 Task: Create a due date automation trigger when advanced on, 2 hours after a card is due add basic but not in list "Resume".
Action: Mouse moved to (1079, 91)
Screenshot: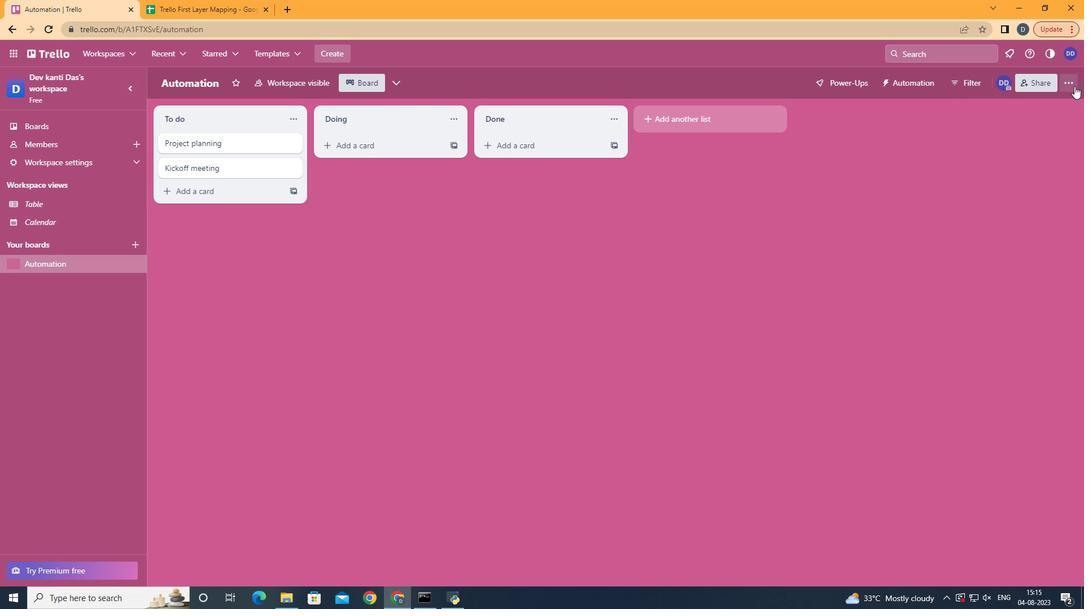 
Action: Mouse pressed left at (1079, 91)
Screenshot: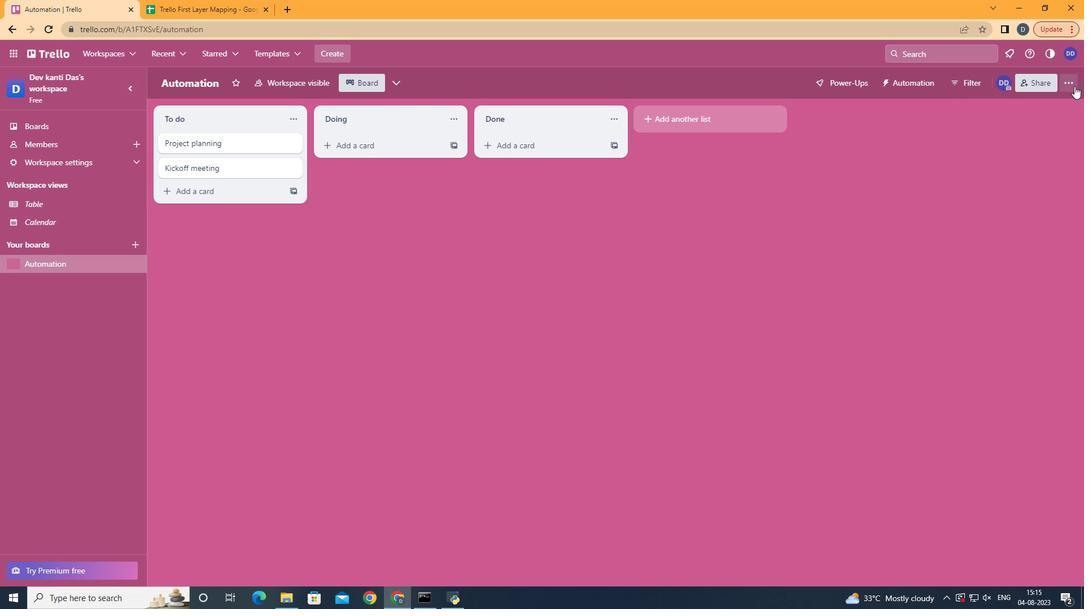 
Action: Mouse moved to (984, 238)
Screenshot: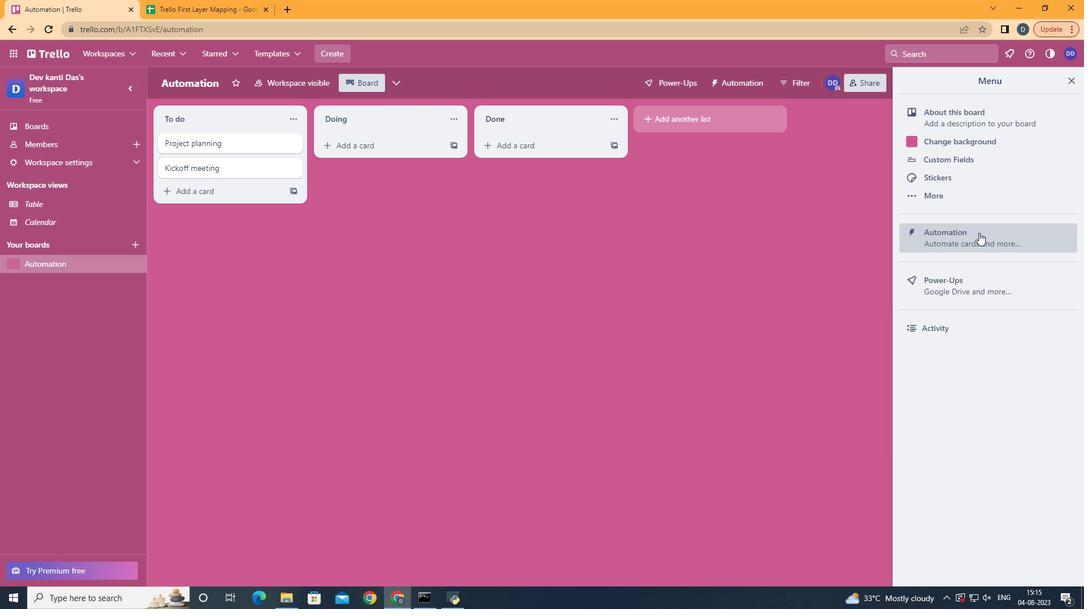 
Action: Mouse pressed left at (984, 238)
Screenshot: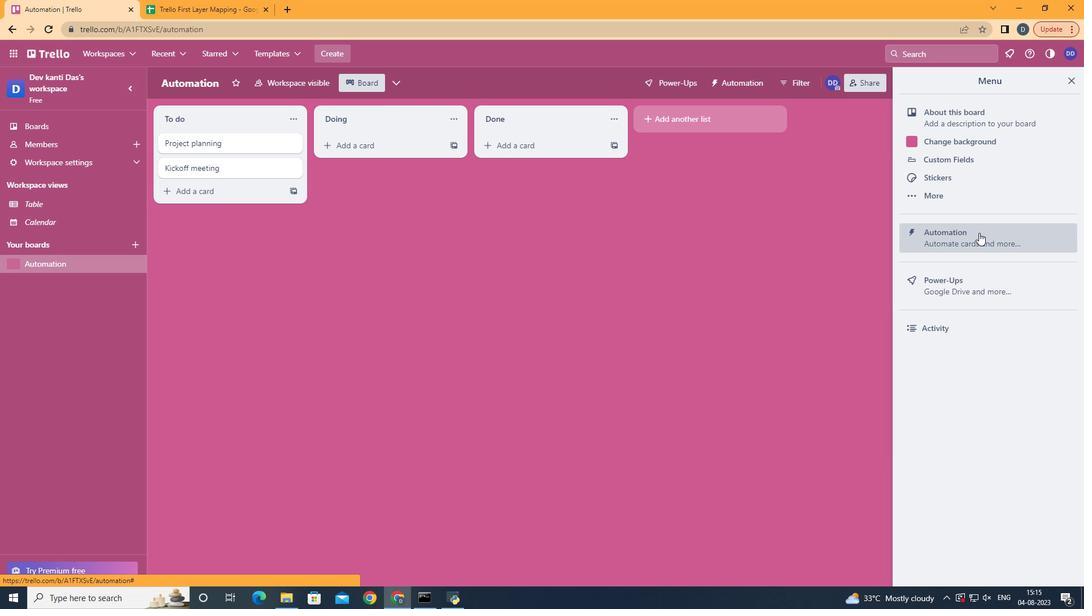 
Action: Mouse moved to (244, 236)
Screenshot: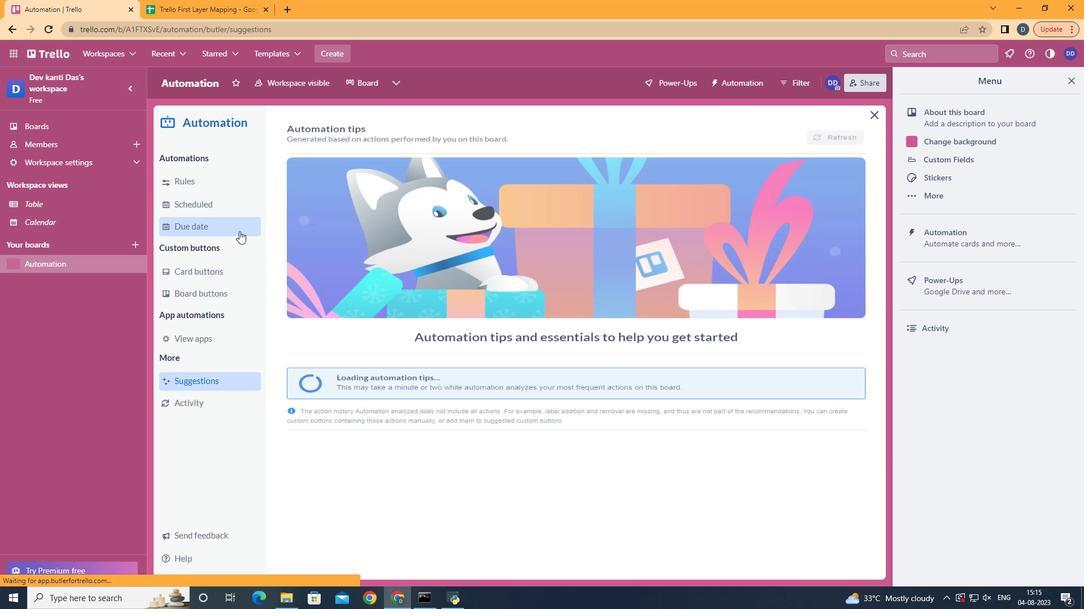 
Action: Mouse pressed left at (244, 236)
Screenshot: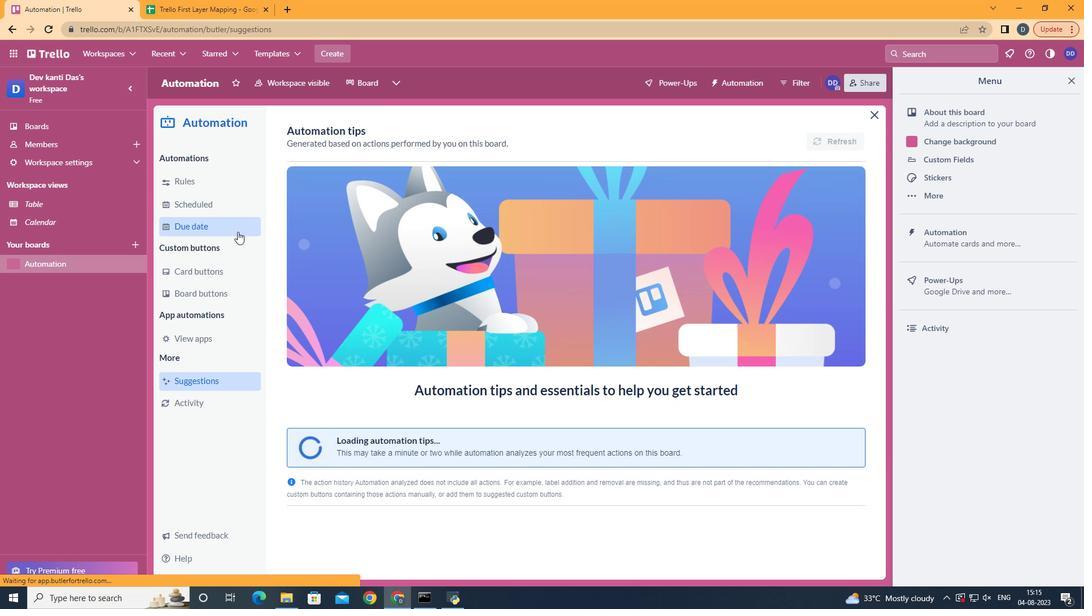 
Action: Mouse moved to (805, 137)
Screenshot: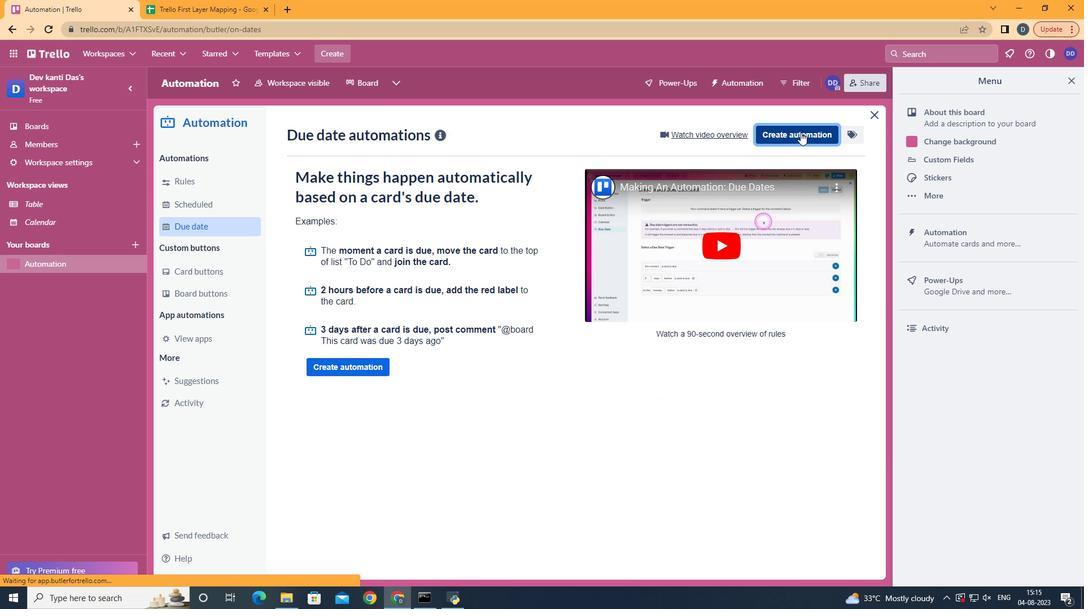 
Action: Mouse pressed left at (805, 137)
Screenshot: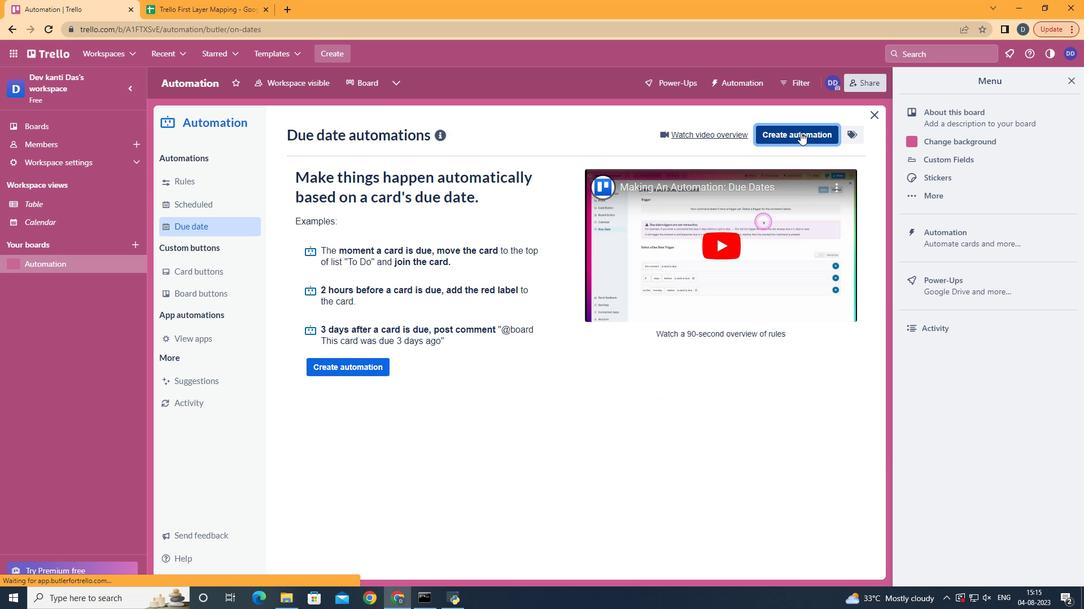 
Action: Mouse moved to (573, 247)
Screenshot: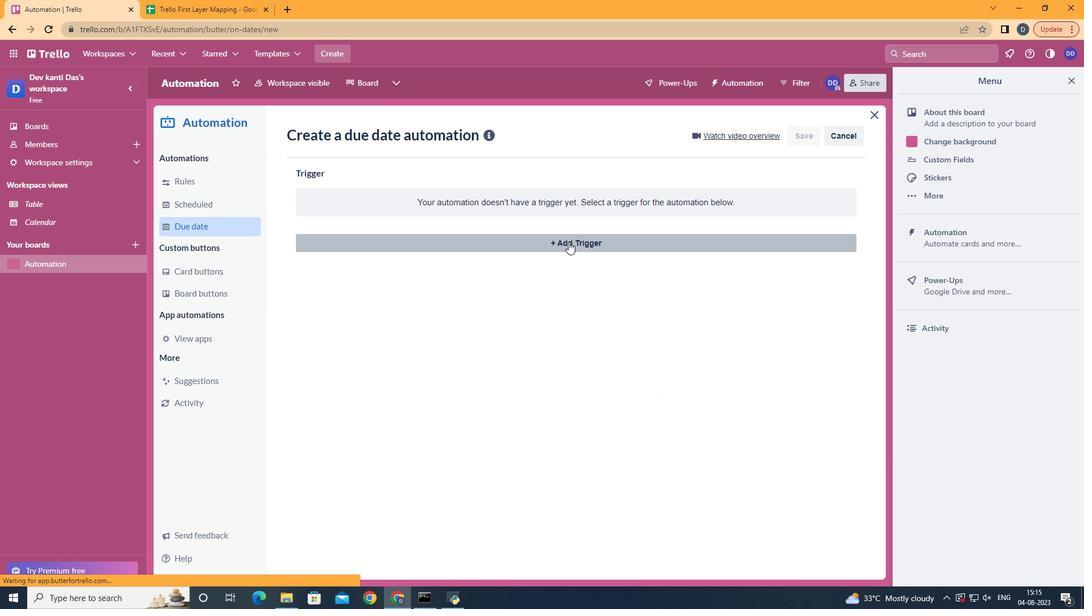 
Action: Mouse pressed left at (573, 247)
Screenshot: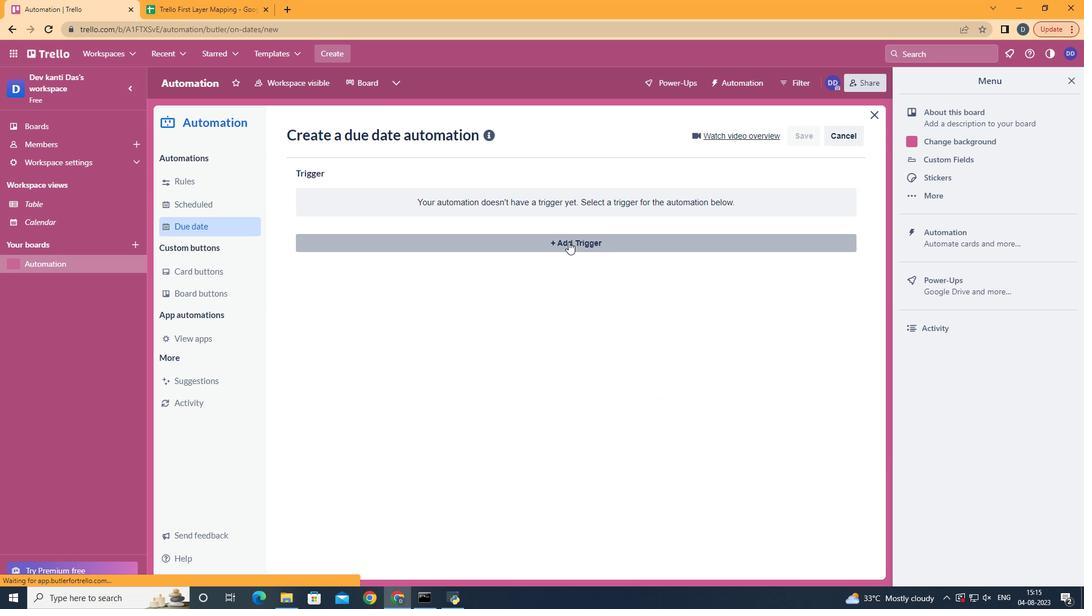 
Action: Mouse moved to (389, 491)
Screenshot: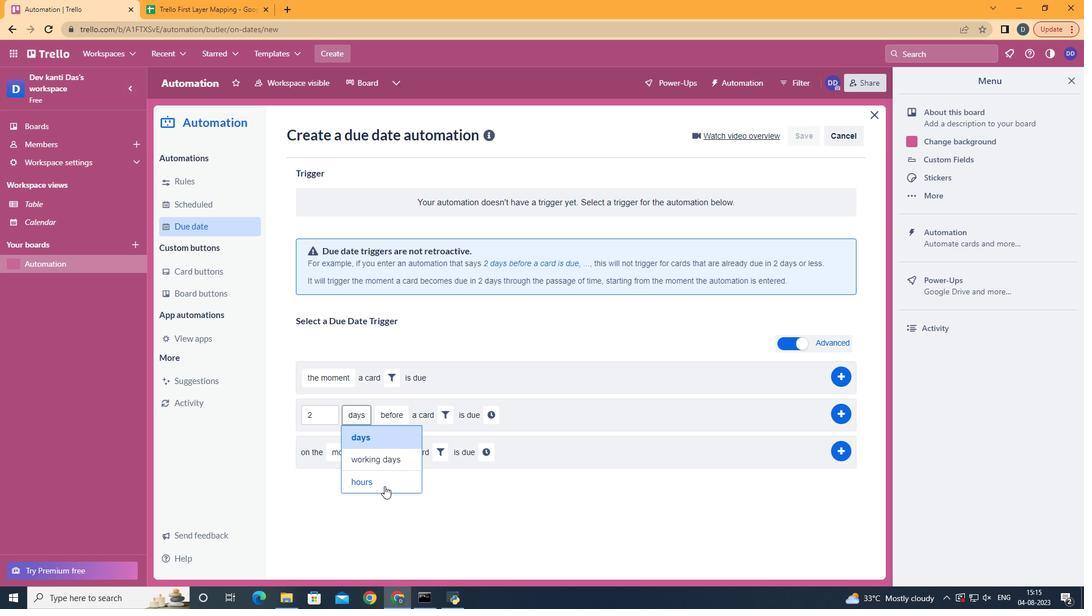 
Action: Mouse pressed left at (389, 491)
Screenshot: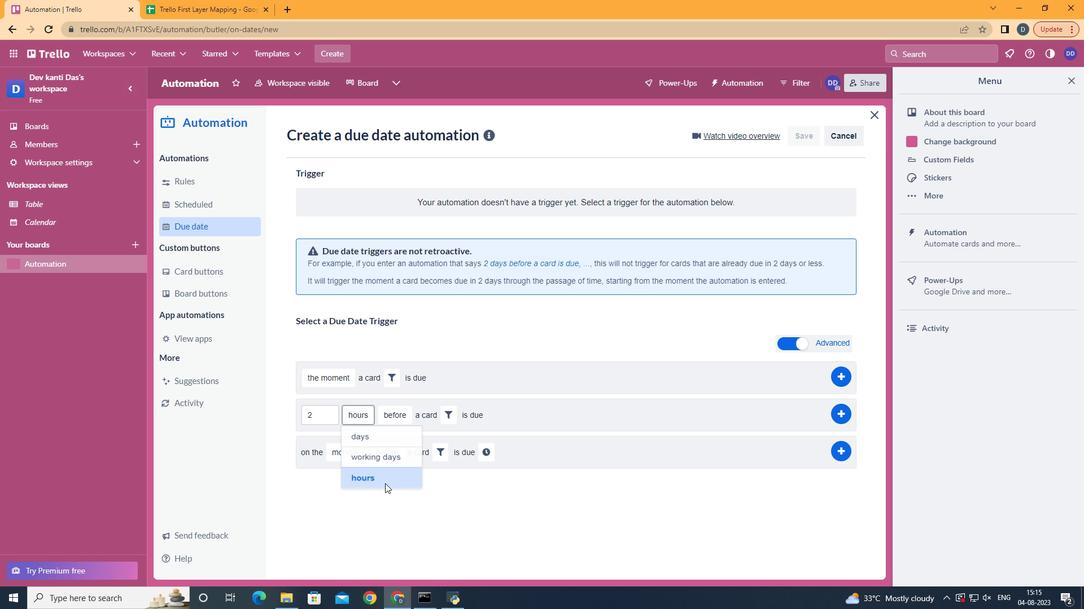 
Action: Mouse moved to (409, 468)
Screenshot: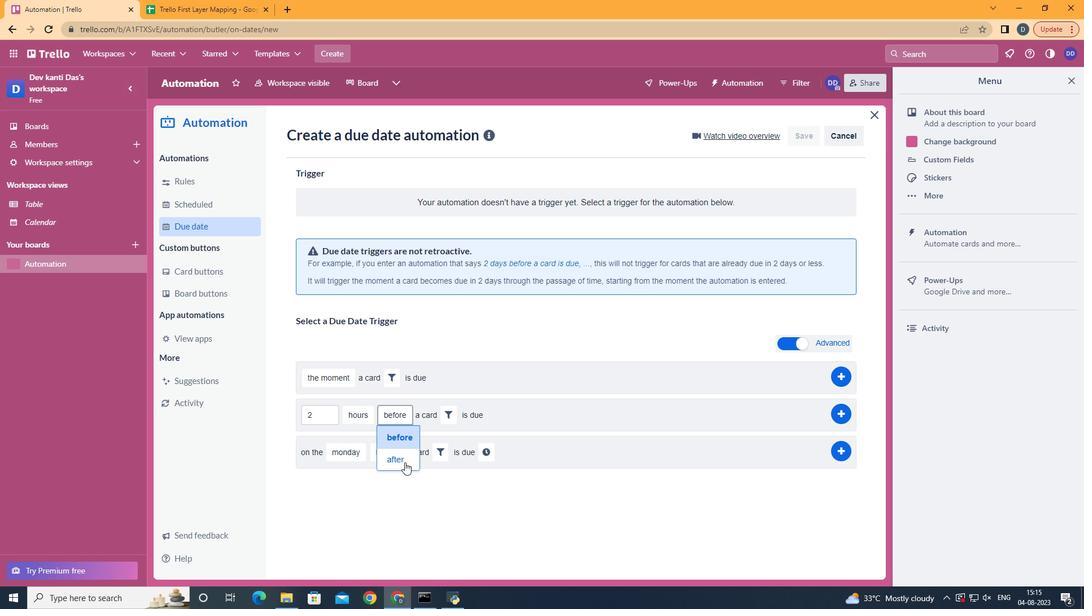 
Action: Mouse pressed left at (409, 468)
Screenshot: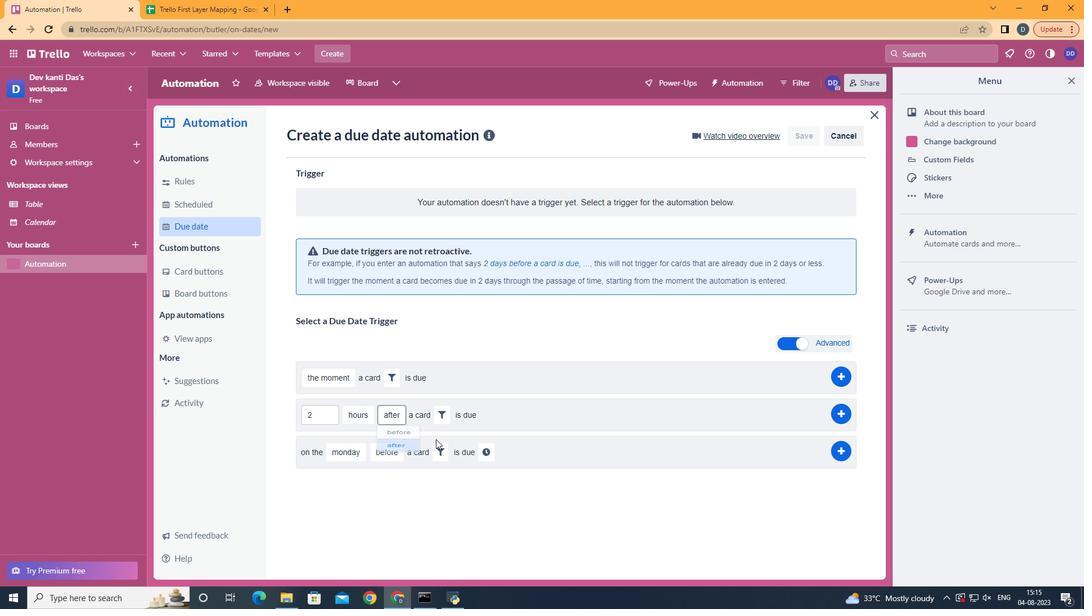 
Action: Mouse moved to (453, 422)
Screenshot: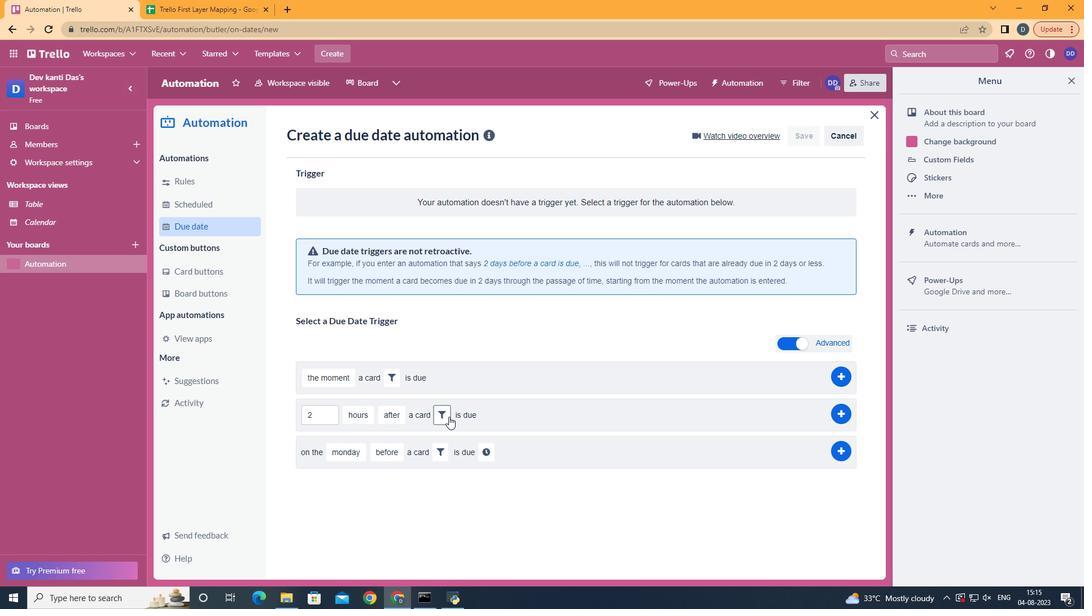 
Action: Mouse pressed left at (453, 422)
Screenshot: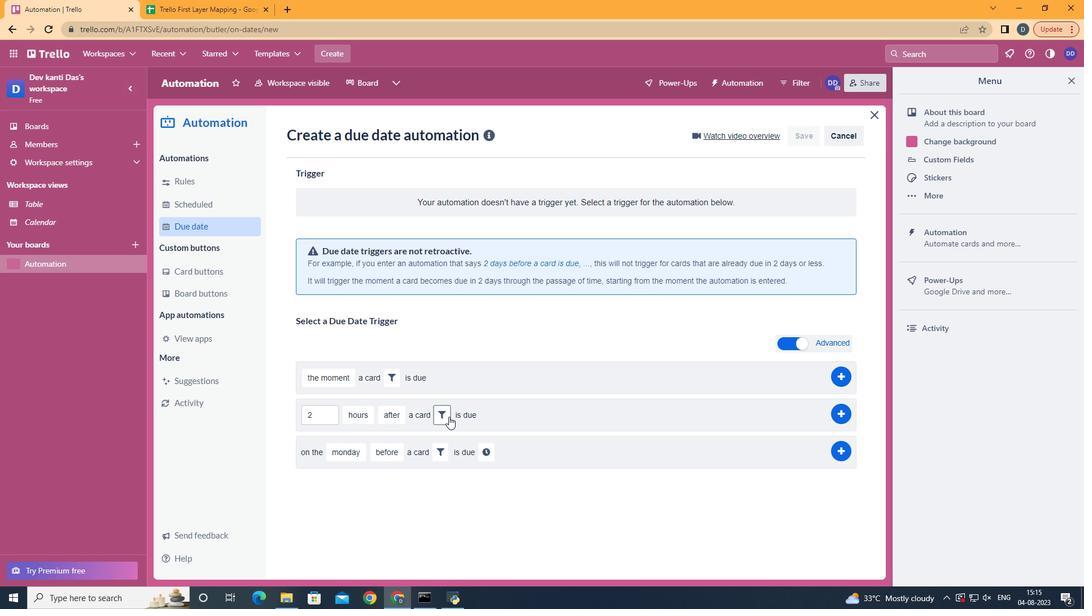 
Action: Mouse moved to (457, 508)
Screenshot: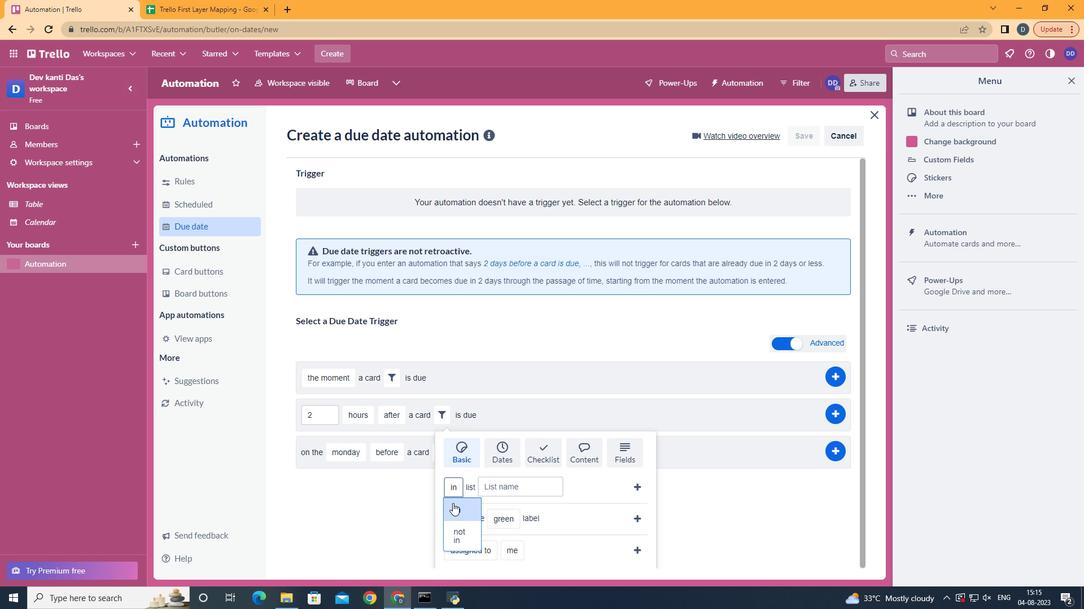 
Action: Mouse pressed left at (457, 508)
Screenshot: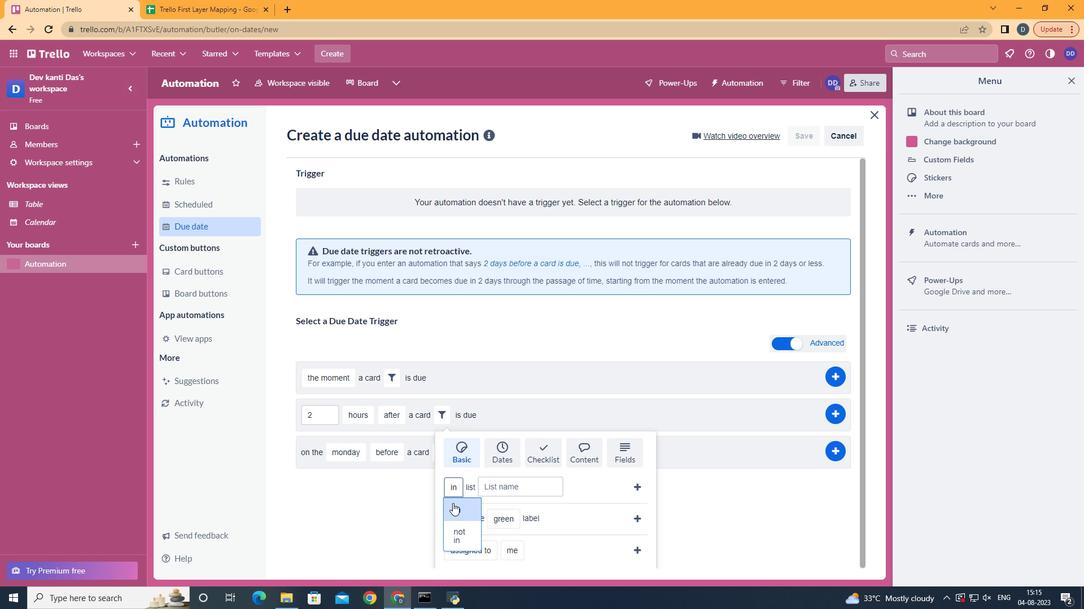 
Action: Mouse moved to (463, 535)
Screenshot: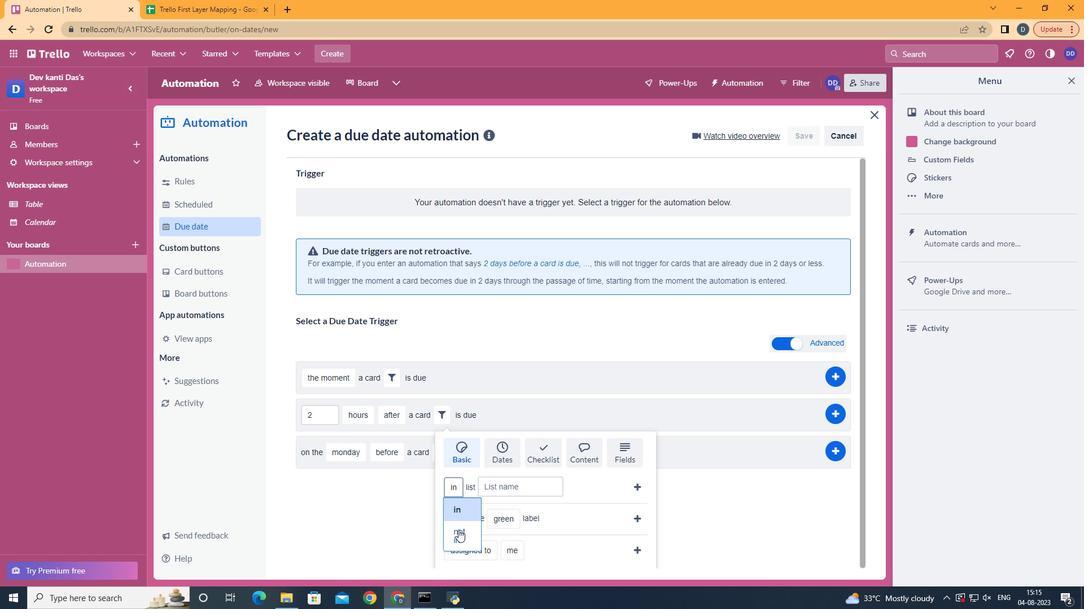 
Action: Mouse pressed left at (463, 535)
Screenshot: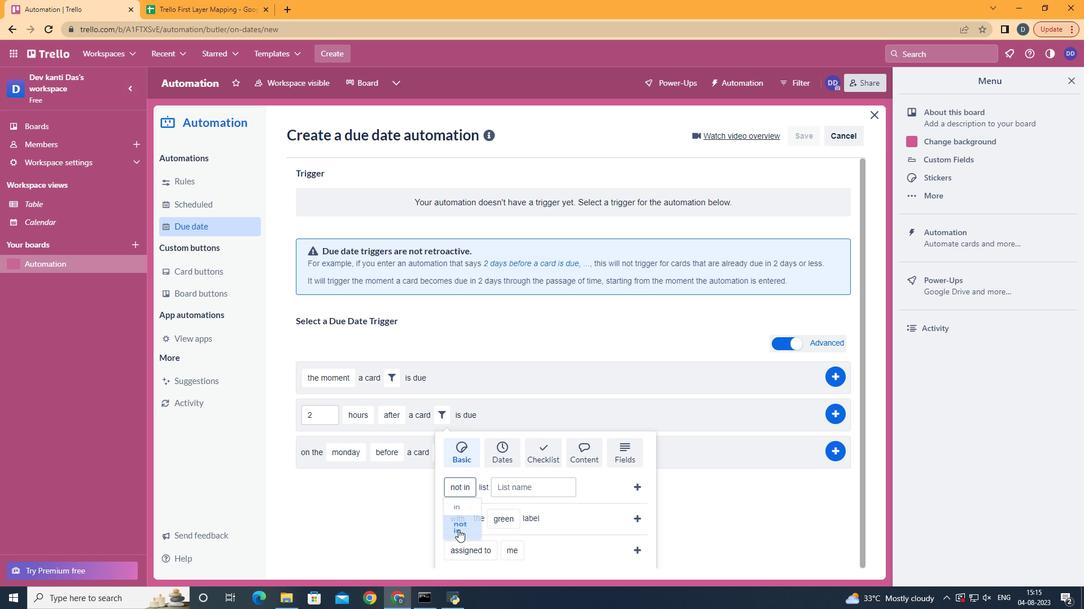 
Action: Mouse moved to (529, 492)
Screenshot: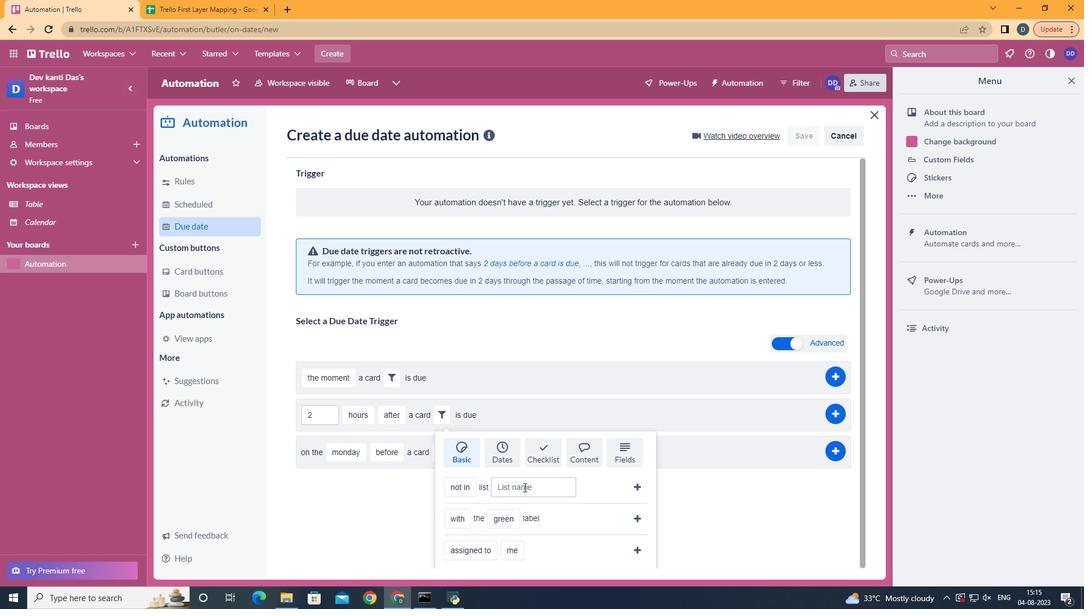 
Action: Mouse pressed left at (529, 492)
Screenshot: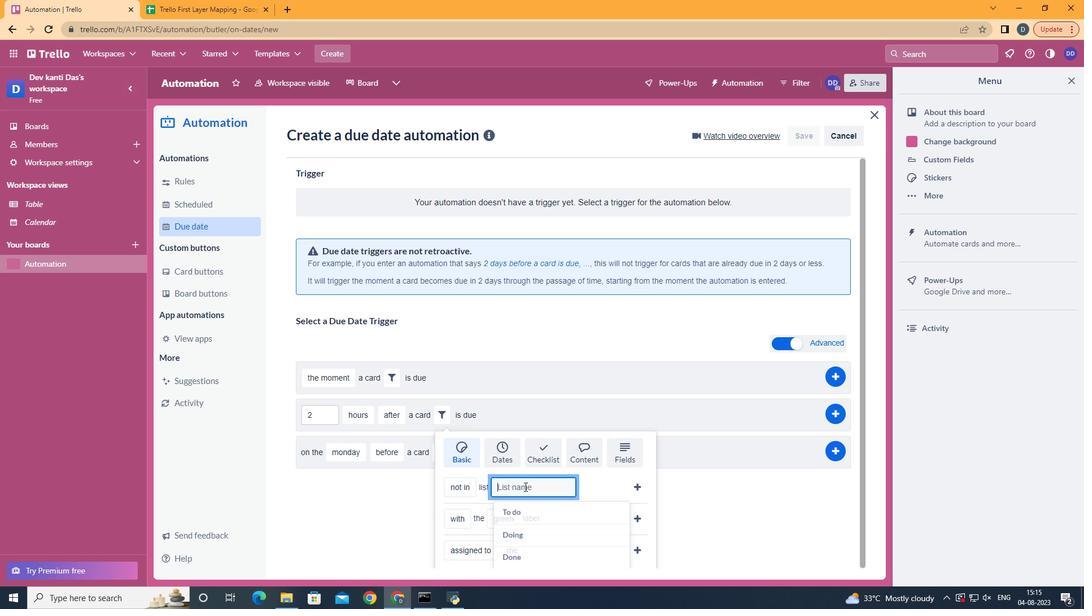 
Action: Mouse moved to (529, 492)
Screenshot: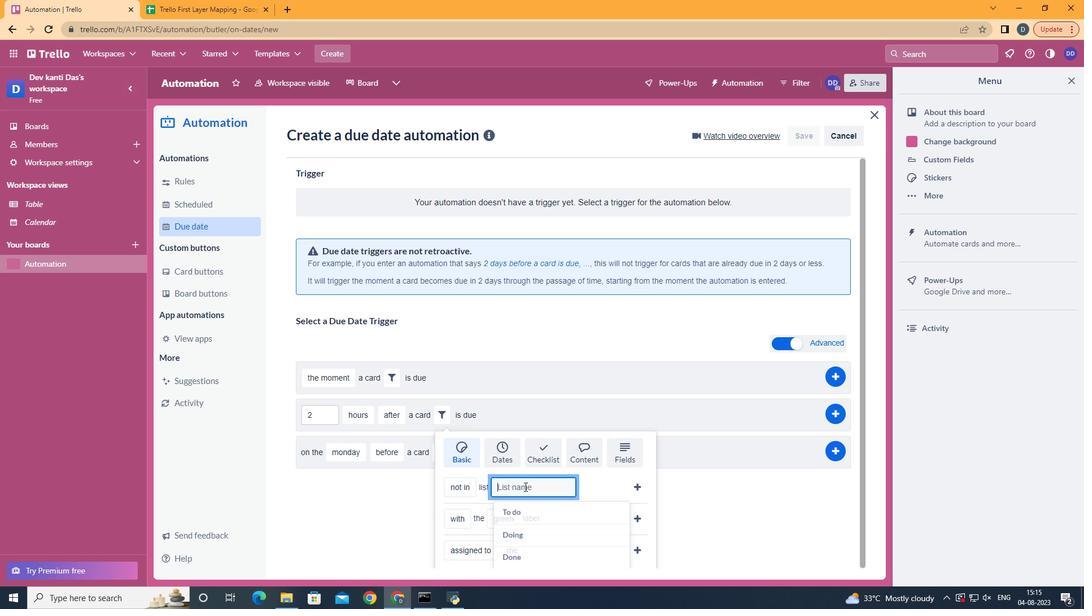 
Action: Key pressed <Key.shift>Resume
Screenshot: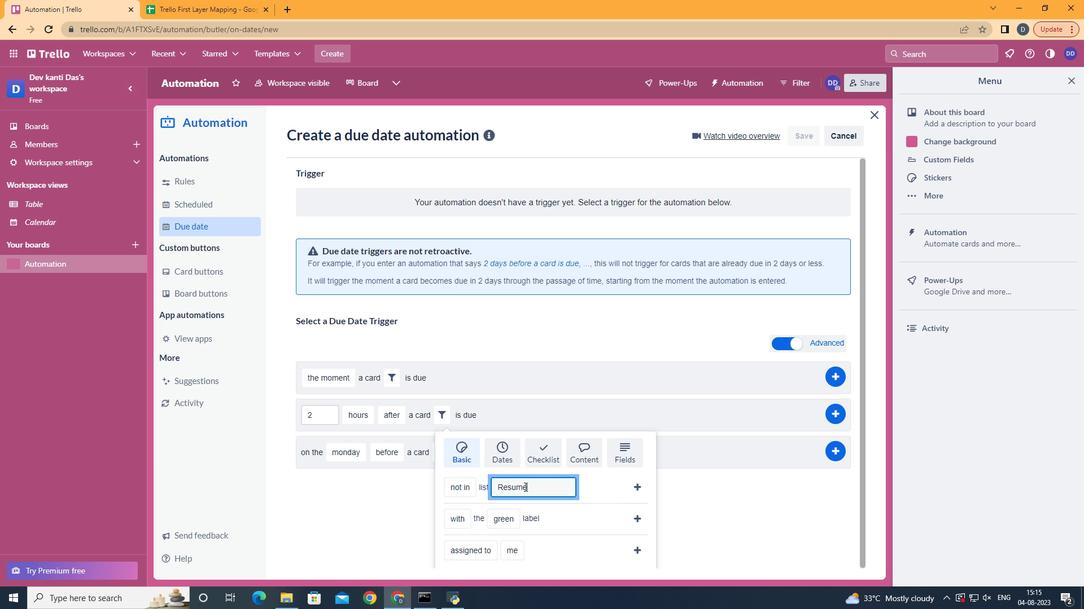 
Action: Mouse moved to (644, 490)
Screenshot: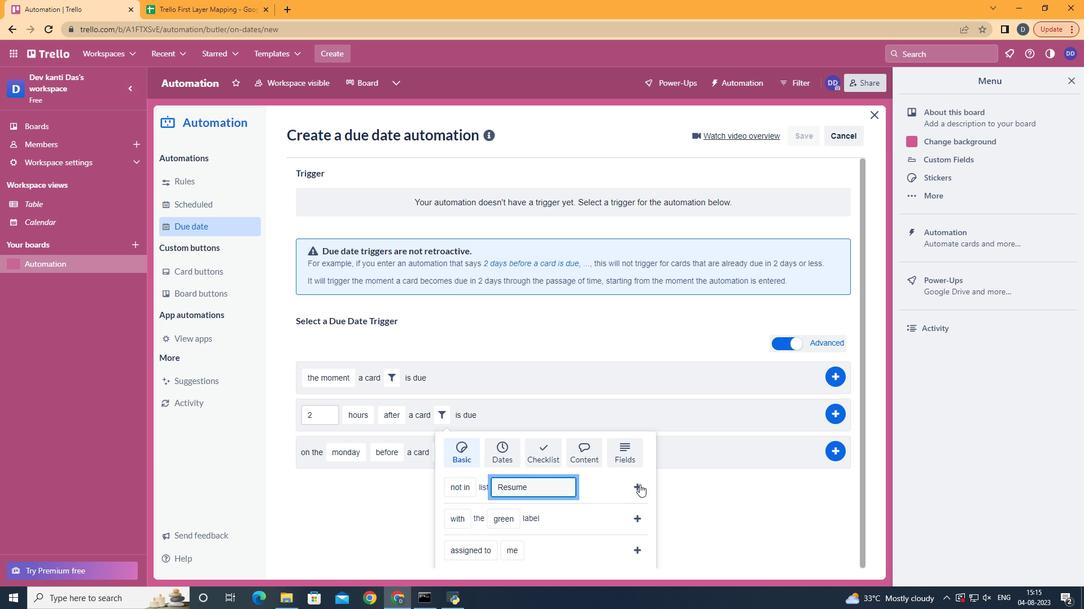 
Action: Mouse pressed left at (644, 490)
Screenshot: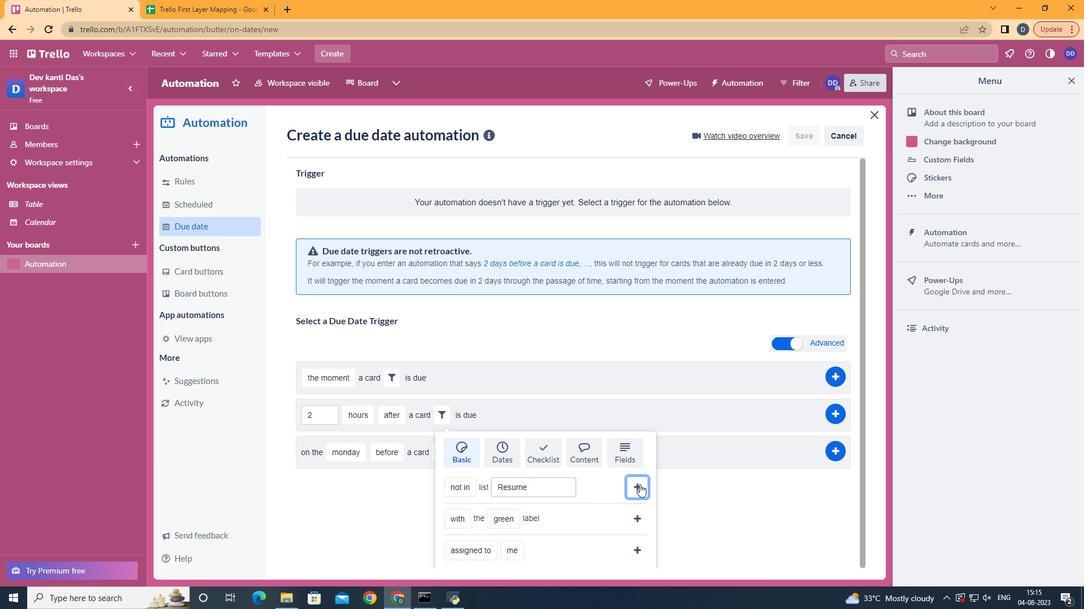 
Action: Mouse moved to (845, 418)
Screenshot: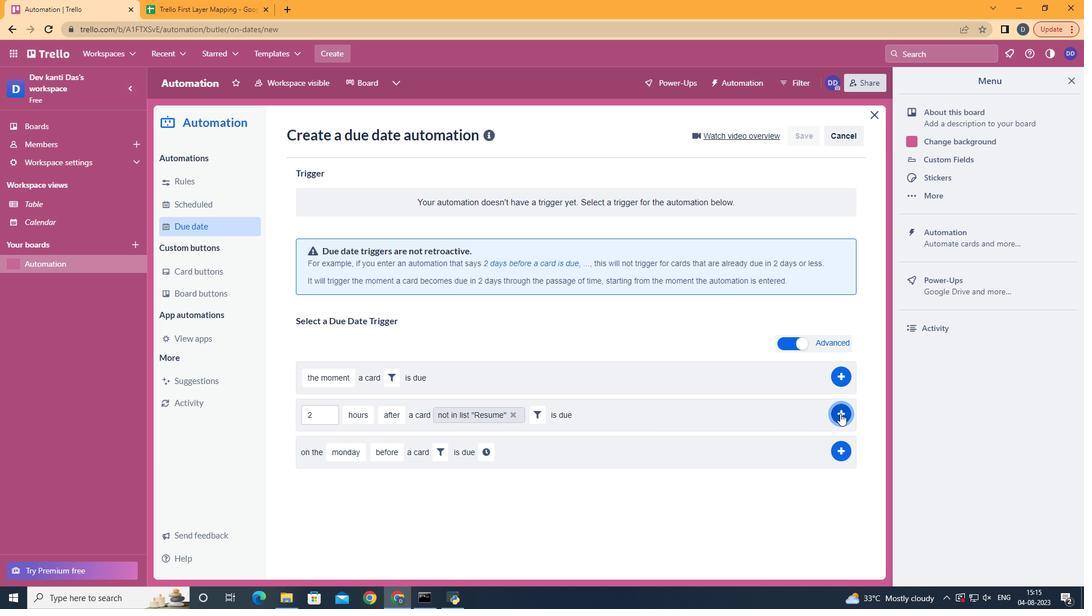 
Action: Mouse pressed left at (845, 418)
Screenshot: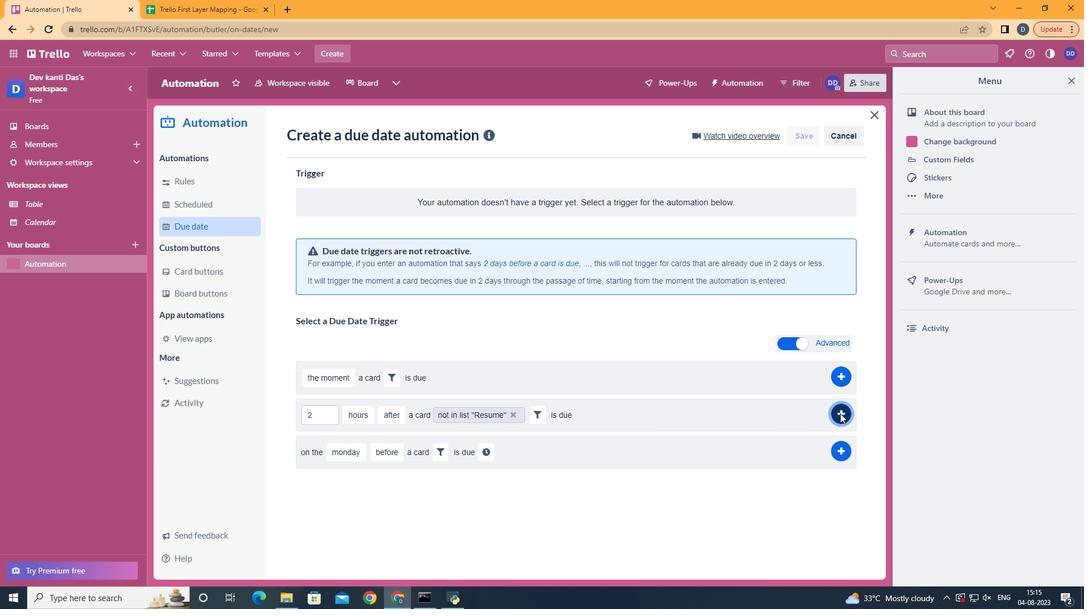 
Action: Mouse moved to (467, 273)
Screenshot: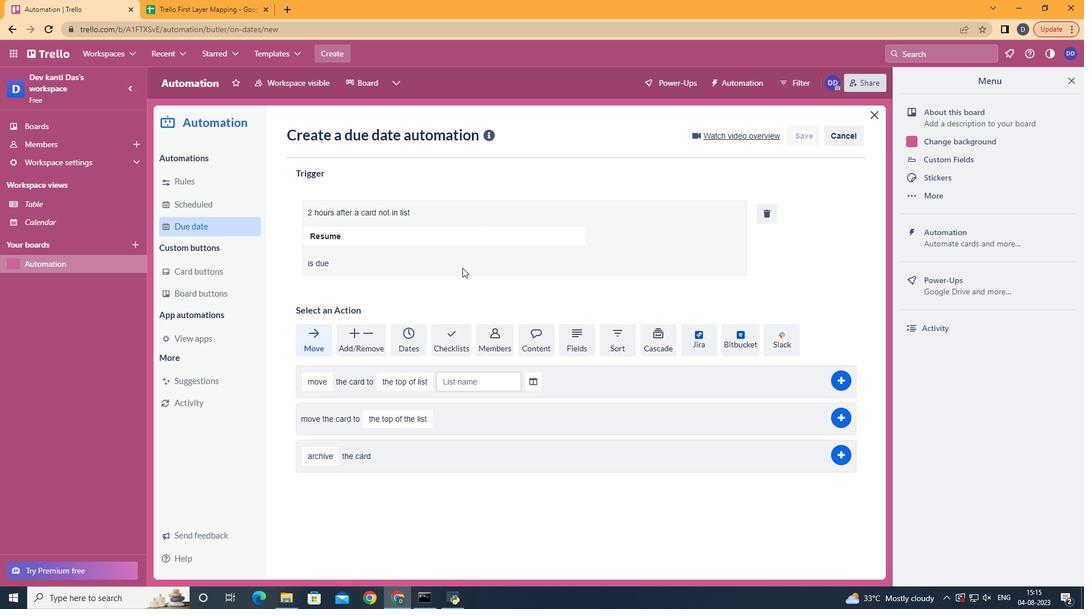 
